 Task: Move the task Implement a new cloud-based environmental management system for a company to the section Done in the project BitRise and filter the tasks in the project by Incomplete tasks
Action: Mouse moved to (722, 368)
Screenshot: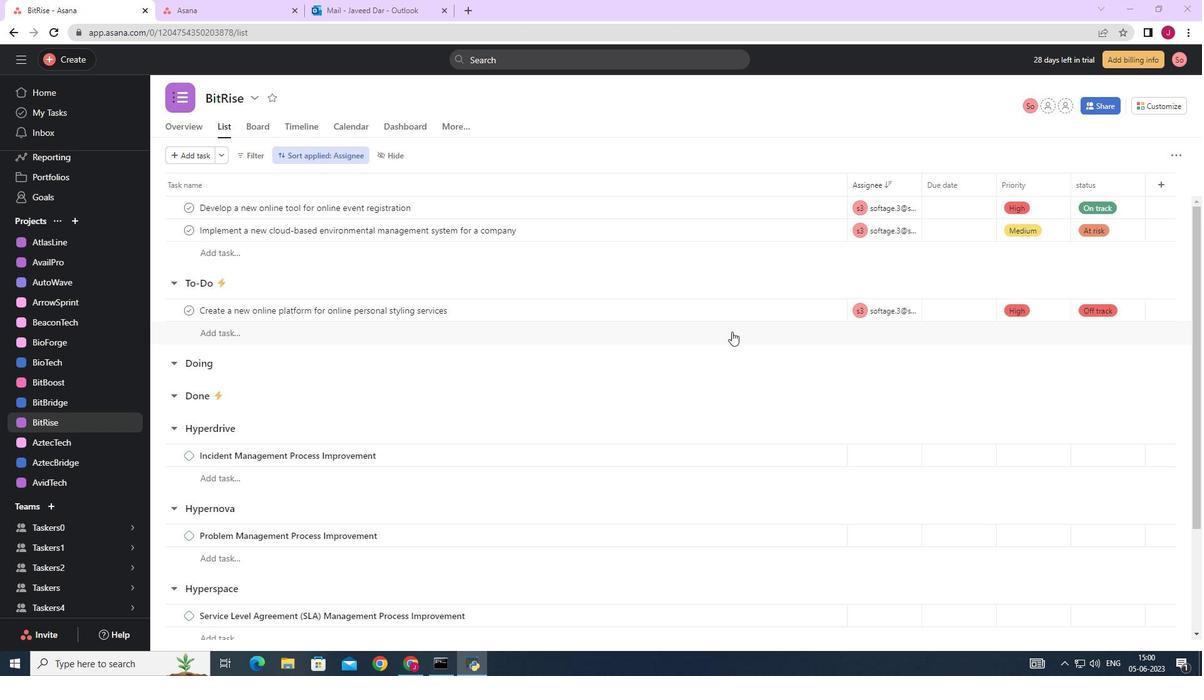 
Action: Mouse scrolled (722, 369) with delta (0, 0)
Screenshot: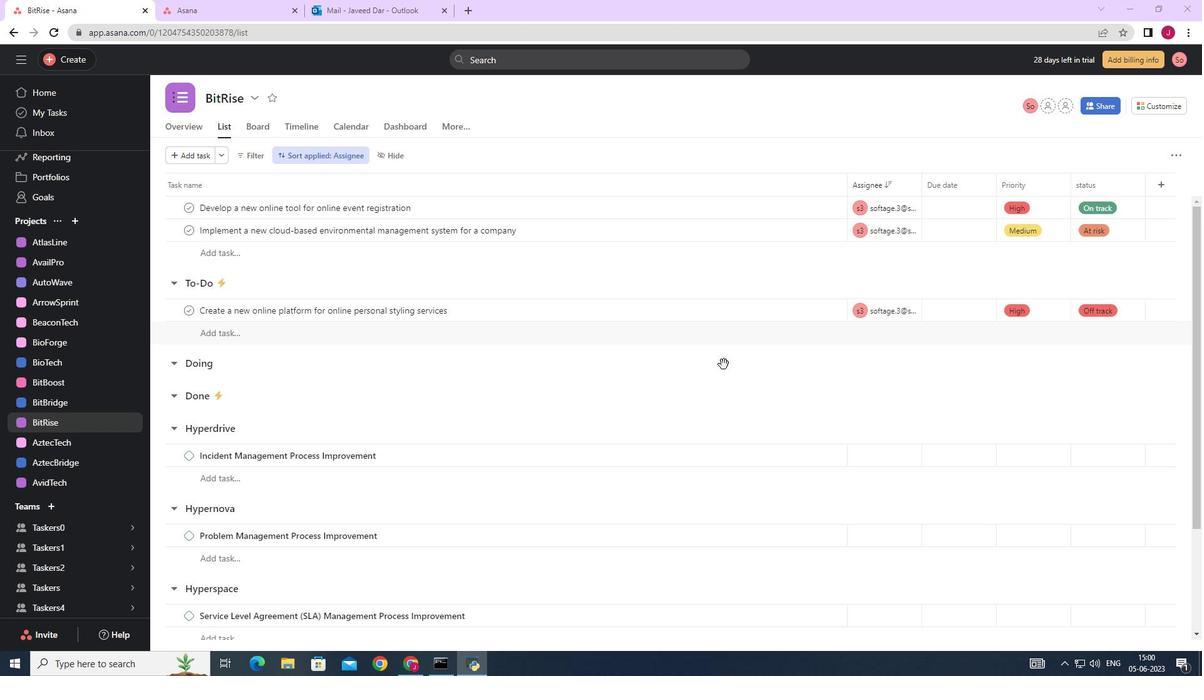 
Action: Mouse scrolled (722, 369) with delta (0, 0)
Screenshot: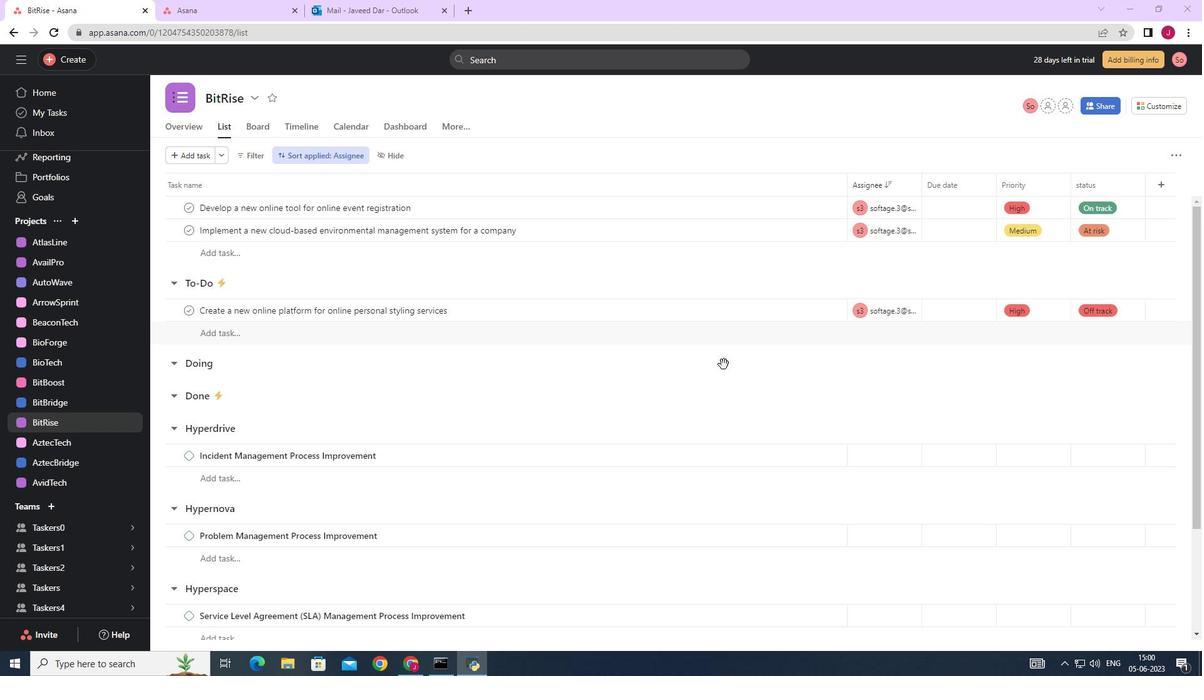 
Action: Mouse scrolled (722, 369) with delta (0, 0)
Screenshot: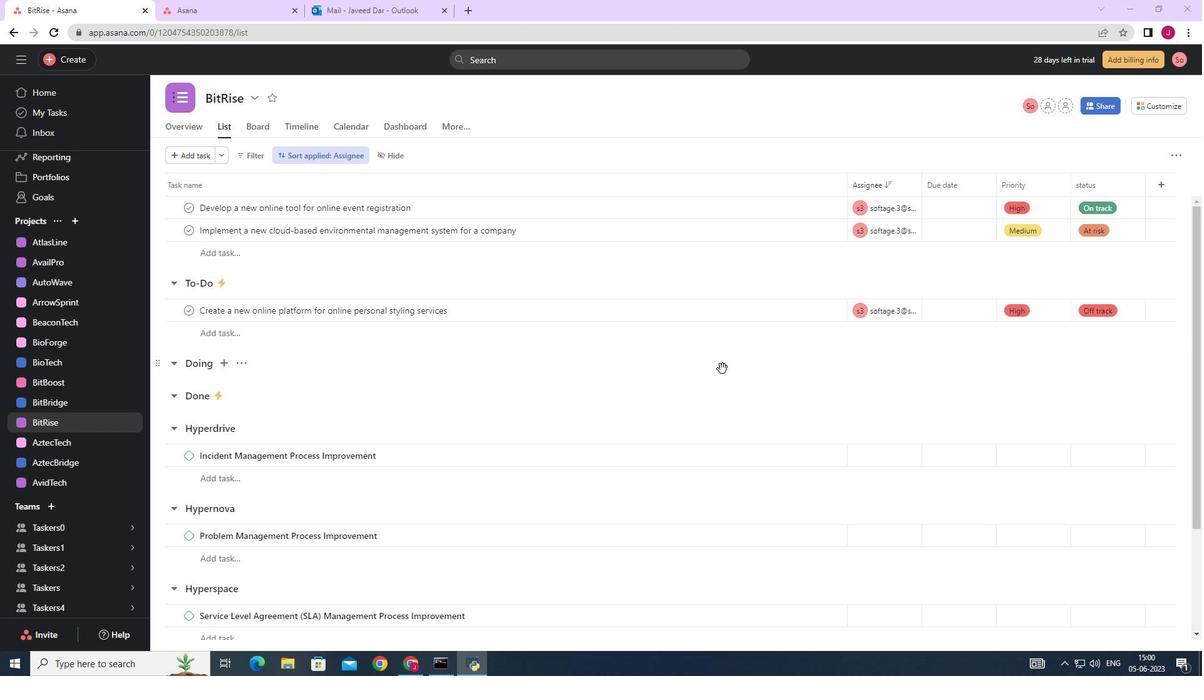
Action: Mouse moved to (809, 229)
Screenshot: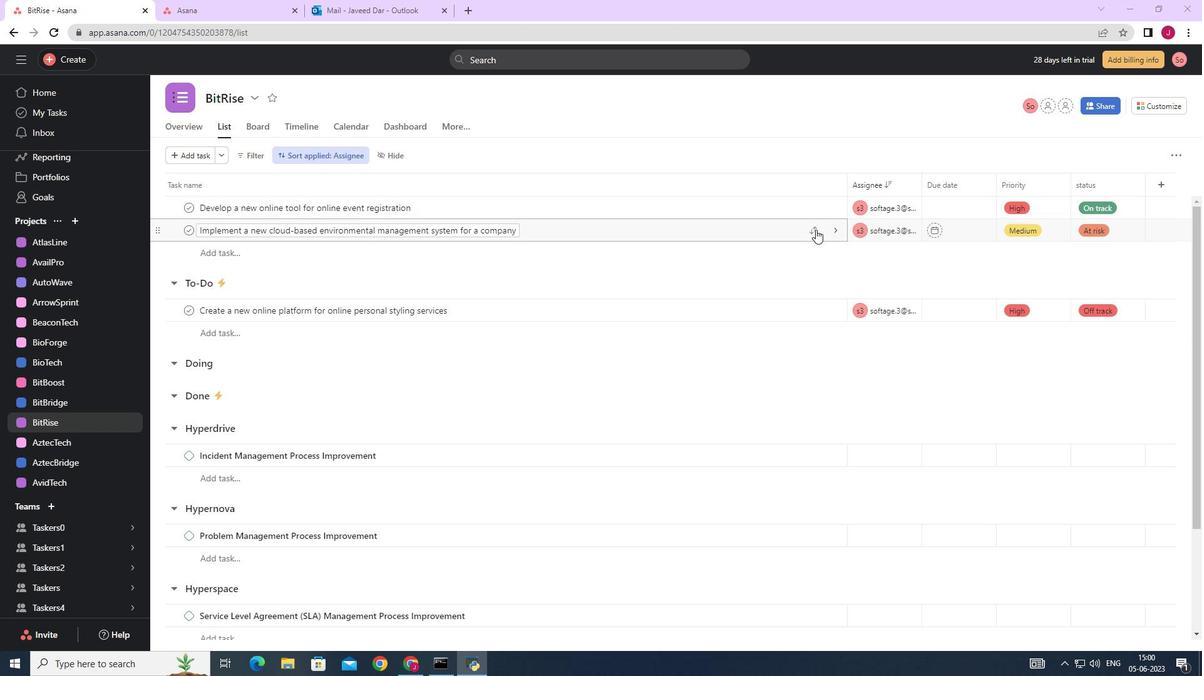 
Action: Mouse pressed left at (809, 229)
Screenshot: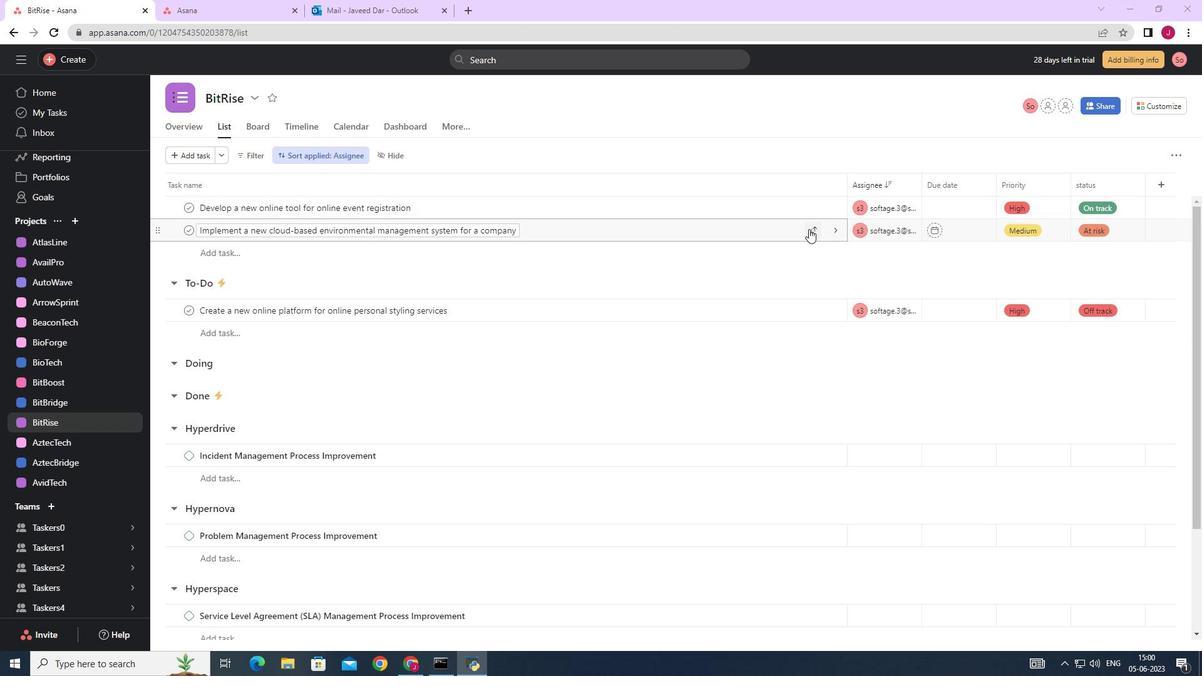 
Action: Mouse moved to (744, 343)
Screenshot: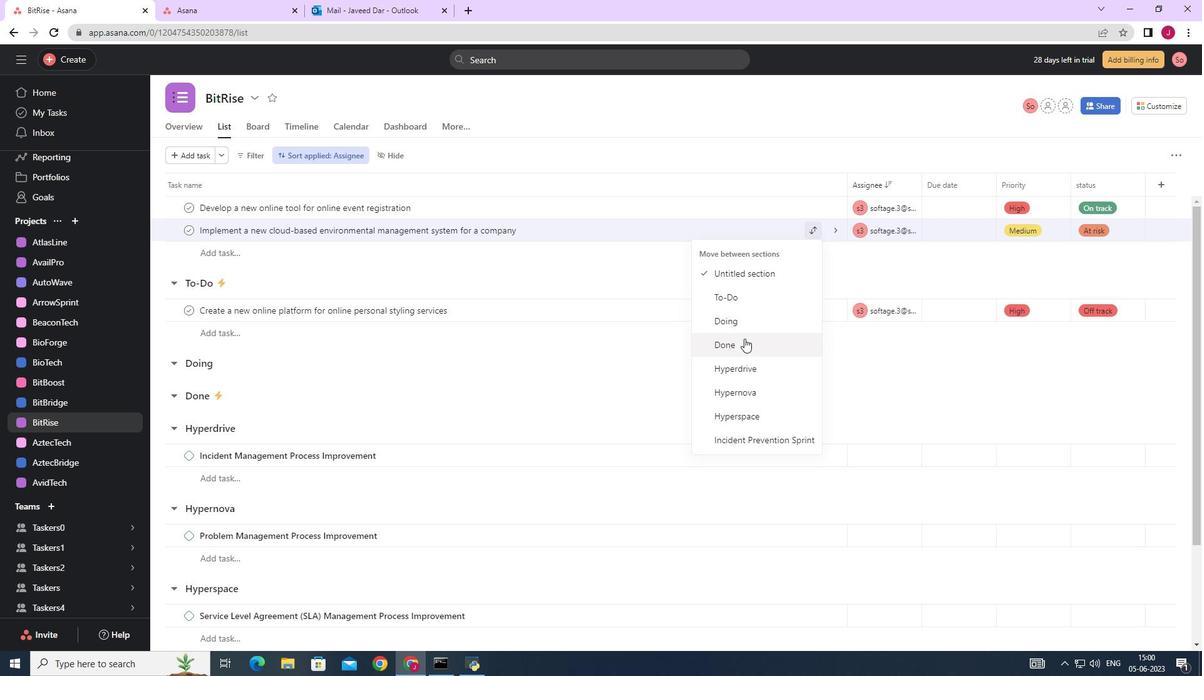 
Action: Mouse pressed left at (744, 343)
Screenshot: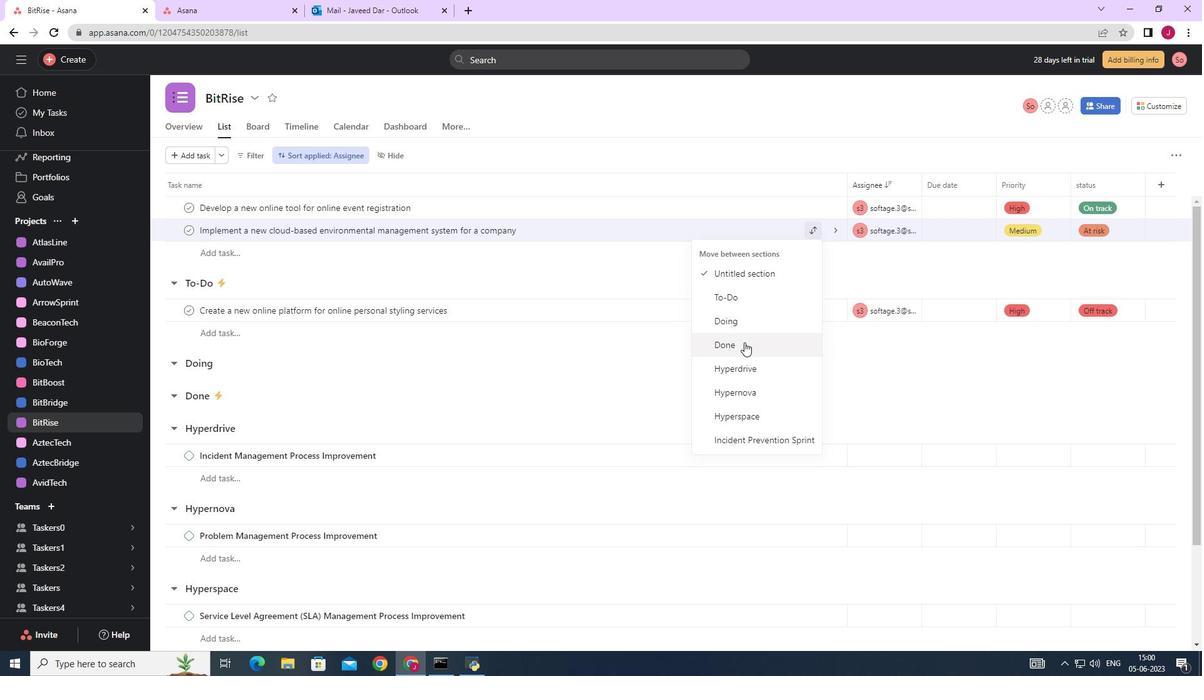 
Action: Mouse moved to (256, 154)
Screenshot: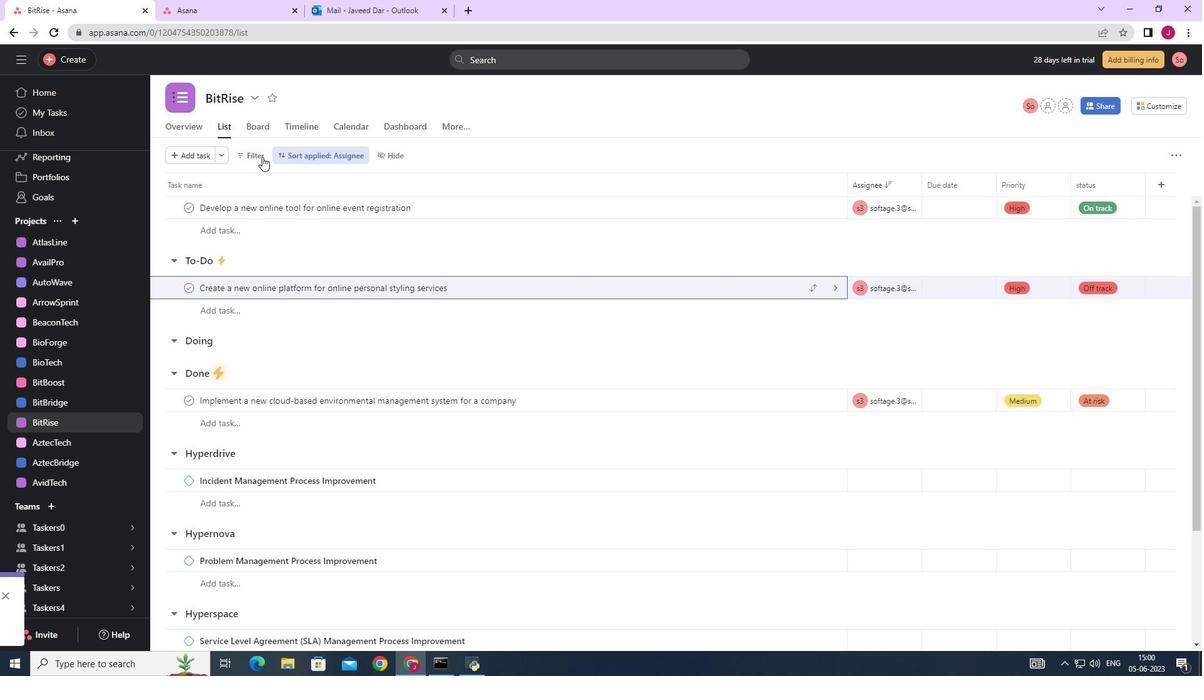 
Action: Mouse pressed left at (256, 154)
Screenshot: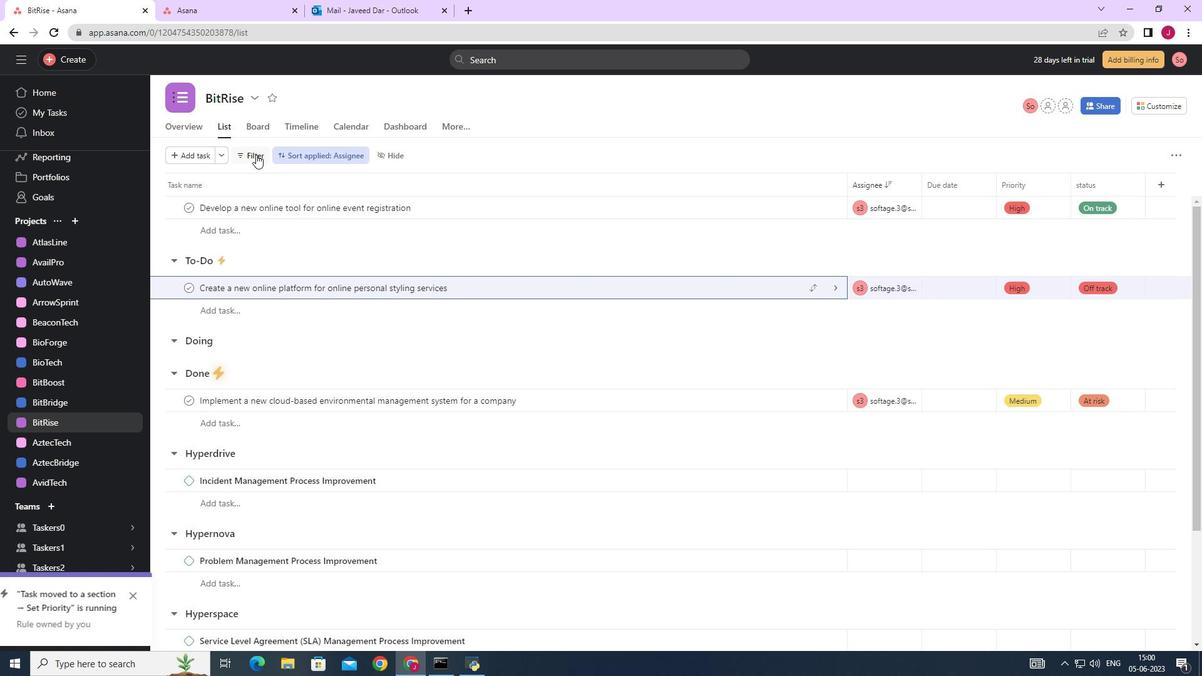 
Action: Mouse moved to (277, 201)
Screenshot: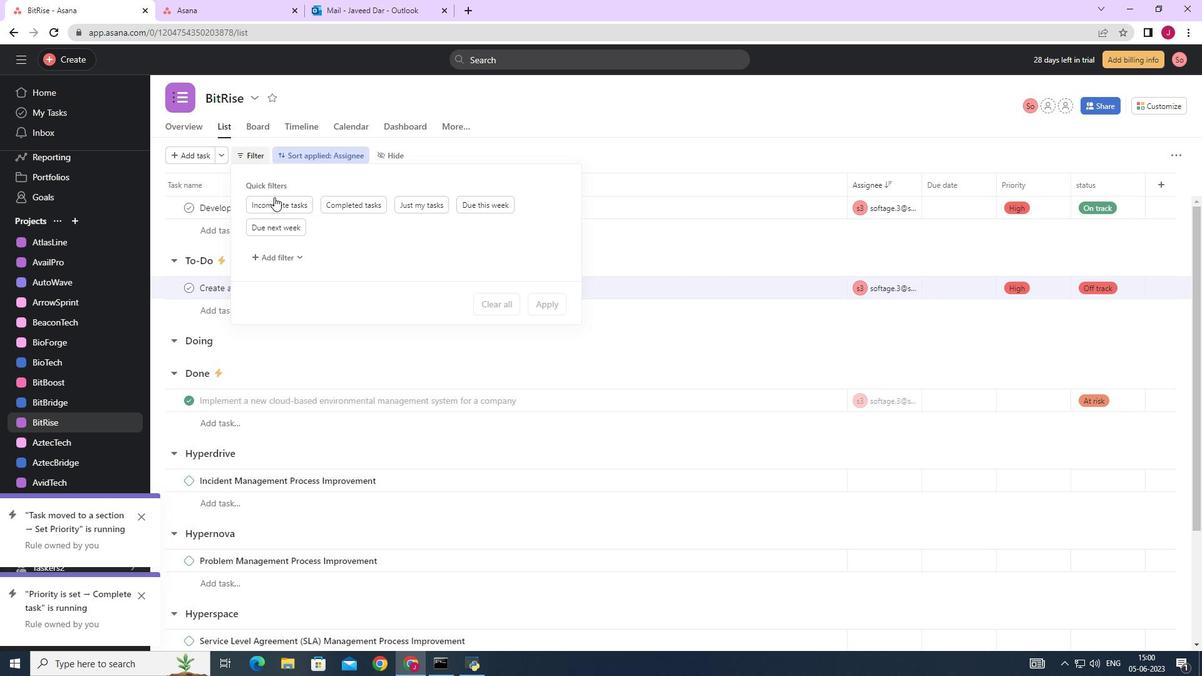 
Action: Mouse pressed left at (277, 201)
Screenshot: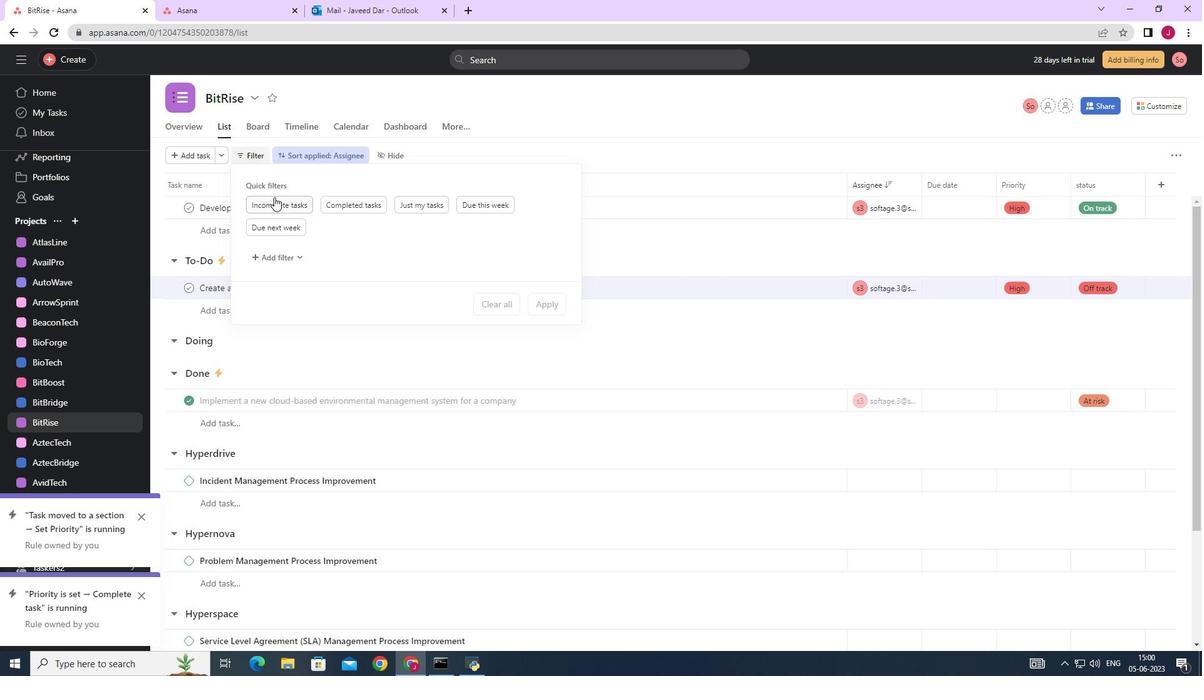 
Action: Mouse moved to (691, 334)
Screenshot: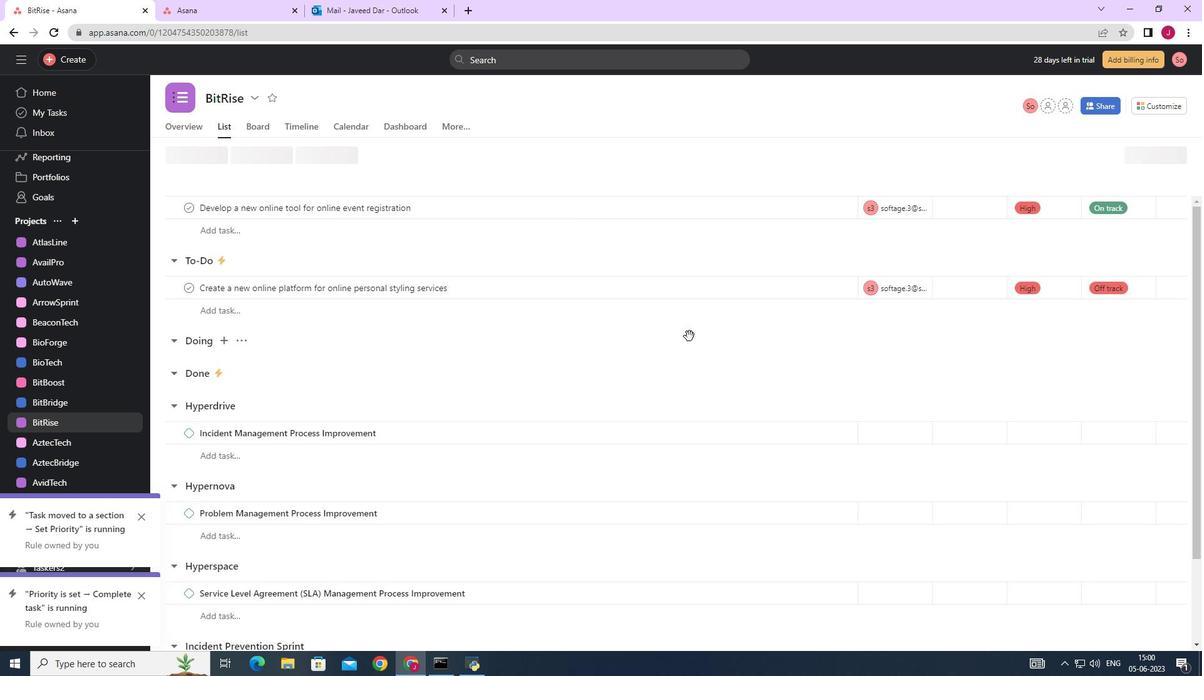 
